 Task: In the  document effectivestudy.pdf Insert horizontal line 'below the text' Create the translated copy of the document in  'French' Select the first point and Clear Formatting
Action: Mouse moved to (238, 383)
Screenshot: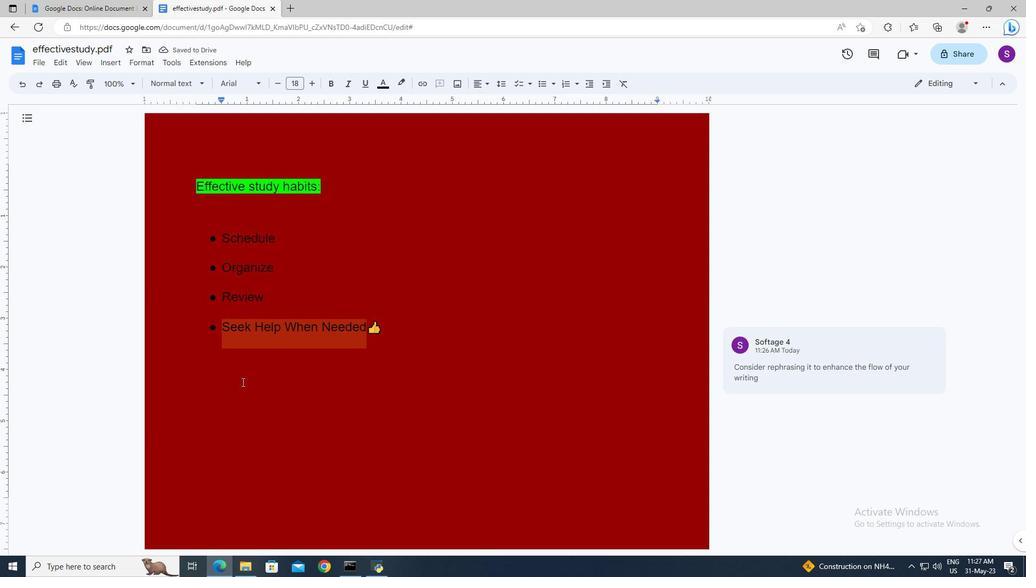 
Action: Mouse pressed left at (238, 383)
Screenshot: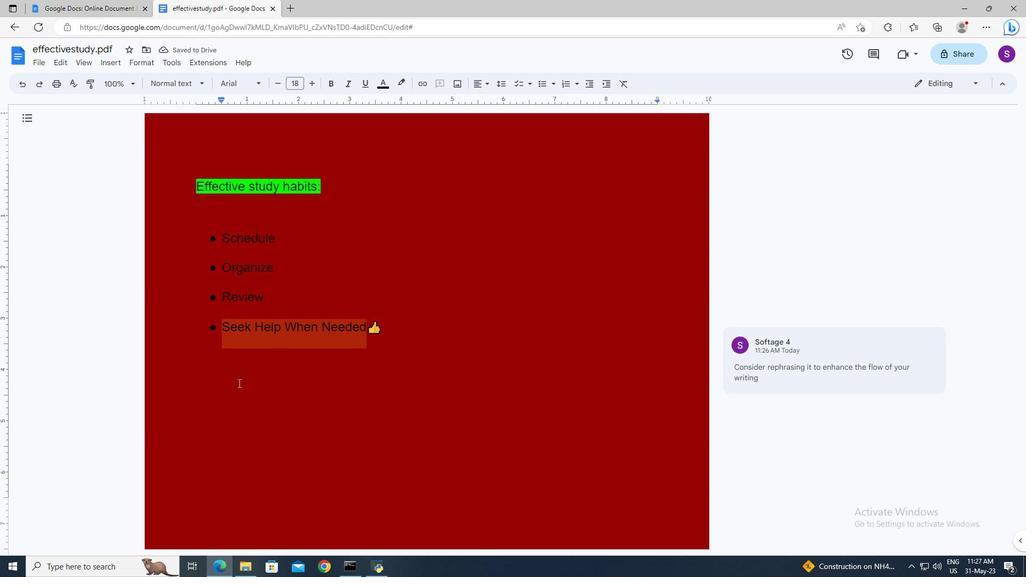 
Action: Mouse moved to (123, 66)
Screenshot: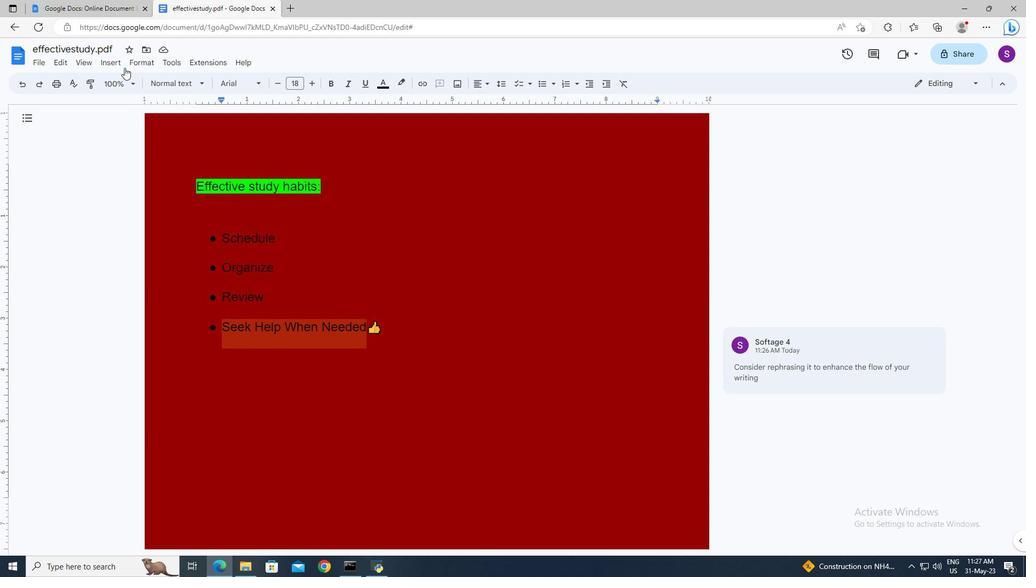 
Action: Mouse pressed left at (123, 66)
Screenshot: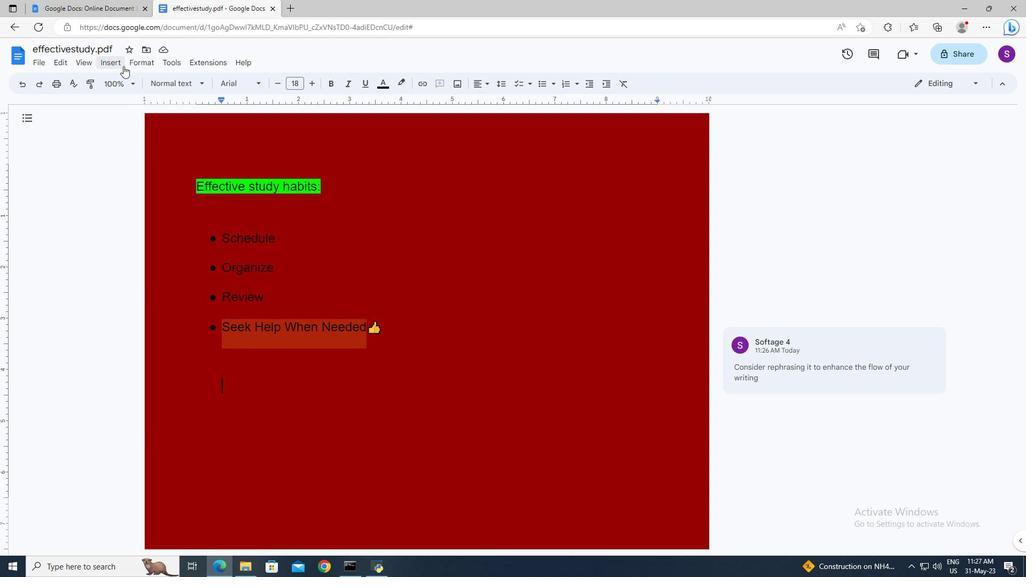 
Action: Mouse moved to (124, 147)
Screenshot: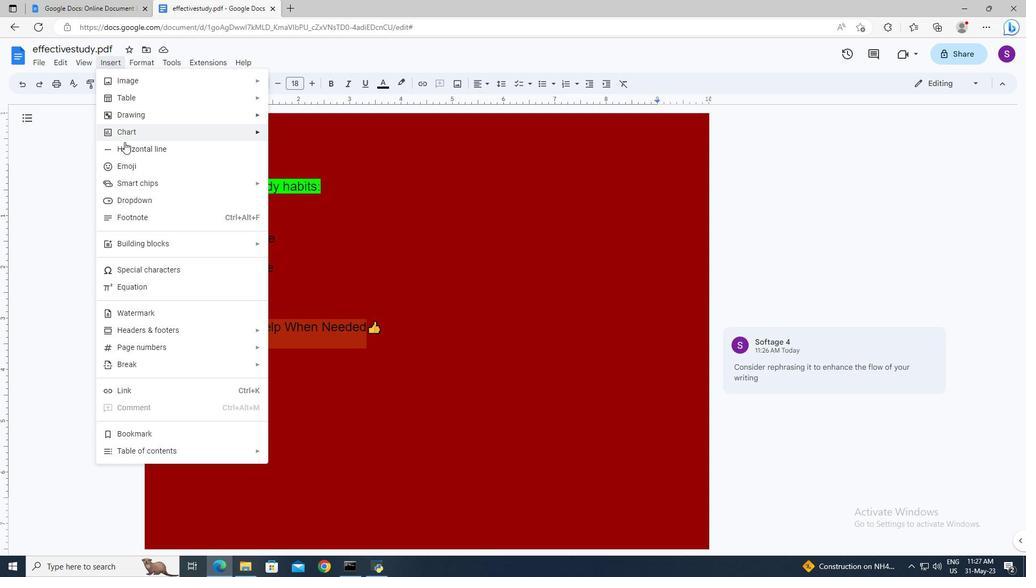 
Action: Mouse pressed left at (124, 147)
Screenshot: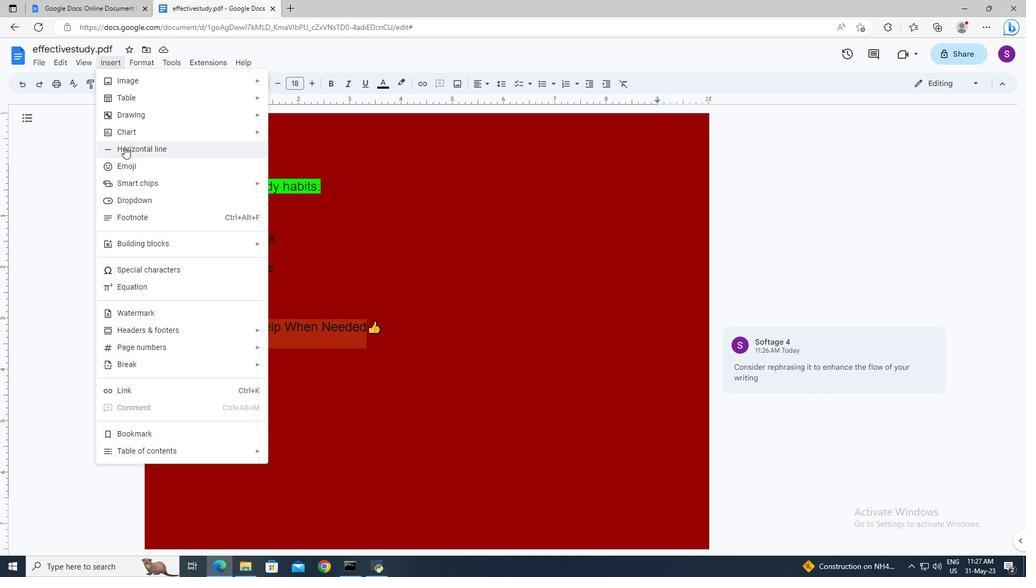 
Action: Mouse moved to (181, 64)
Screenshot: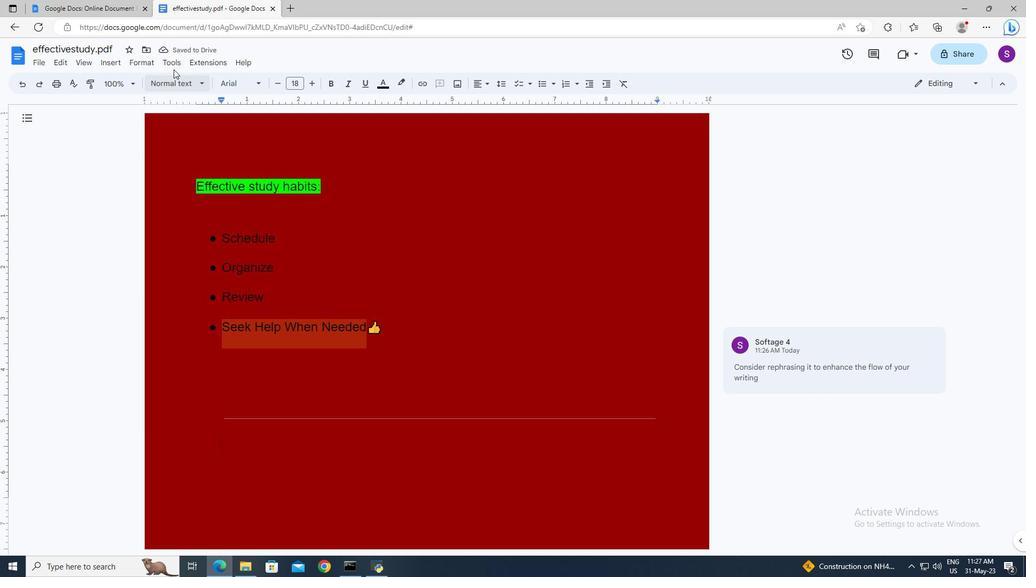 
Action: Mouse pressed left at (181, 64)
Screenshot: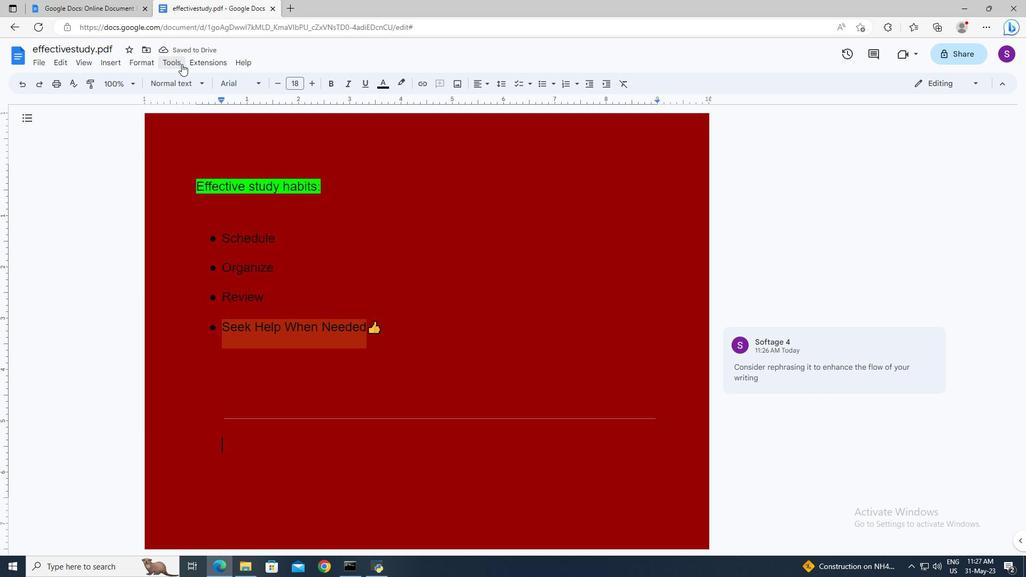 
Action: Mouse moved to (213, 244)
Screenshot: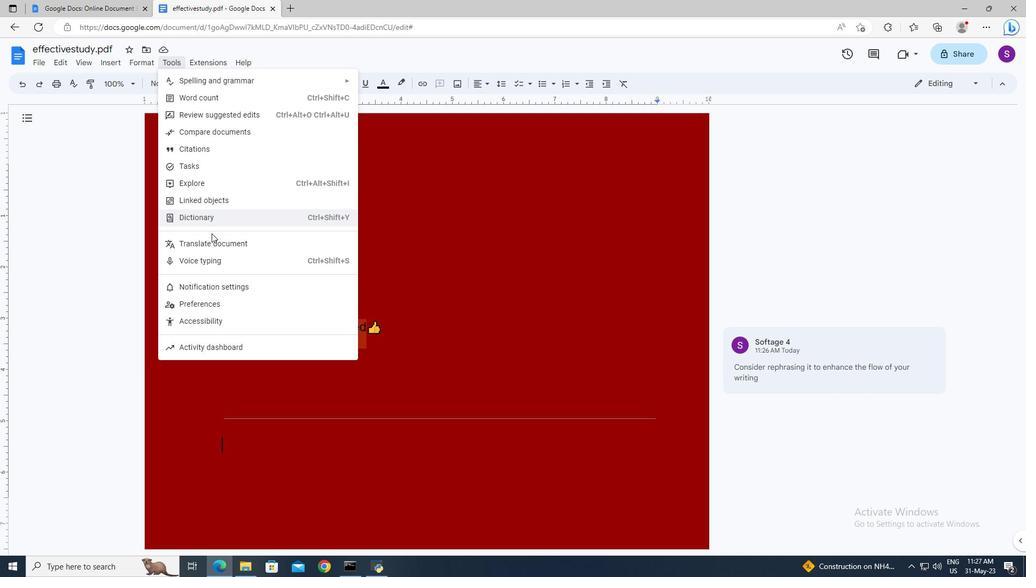 
Action: Mouse pressed left at (213, 244)
Screenshot: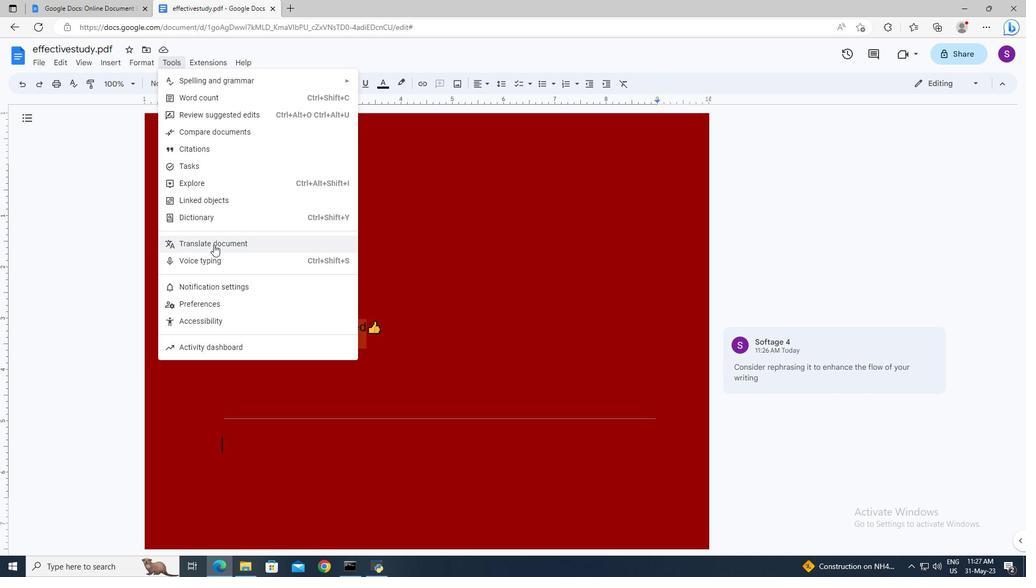 
Action: Mouse moved to (500, 317)
Screenshot: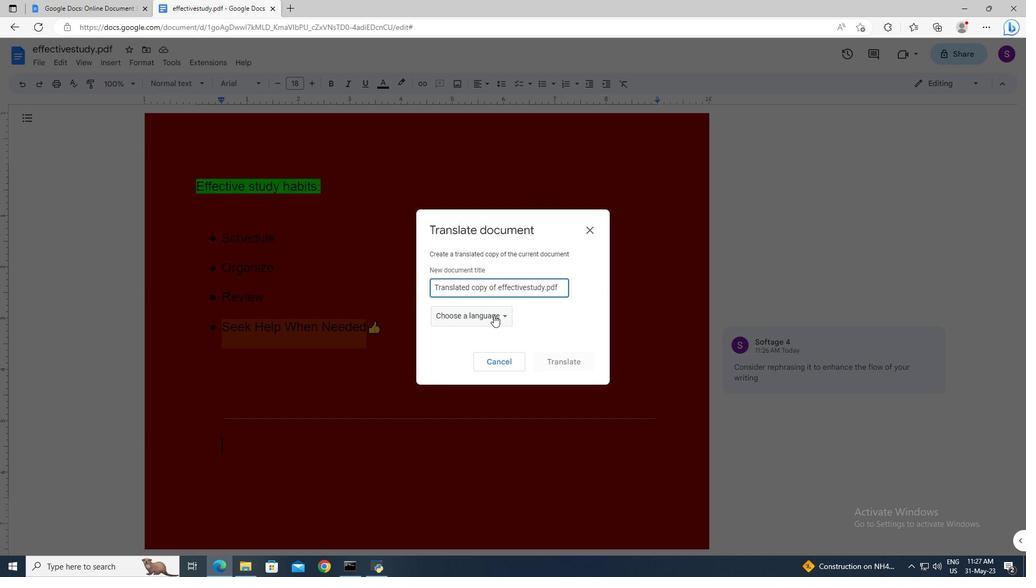 
Action: Mouse pressed left at (500, 317)
Screenshot: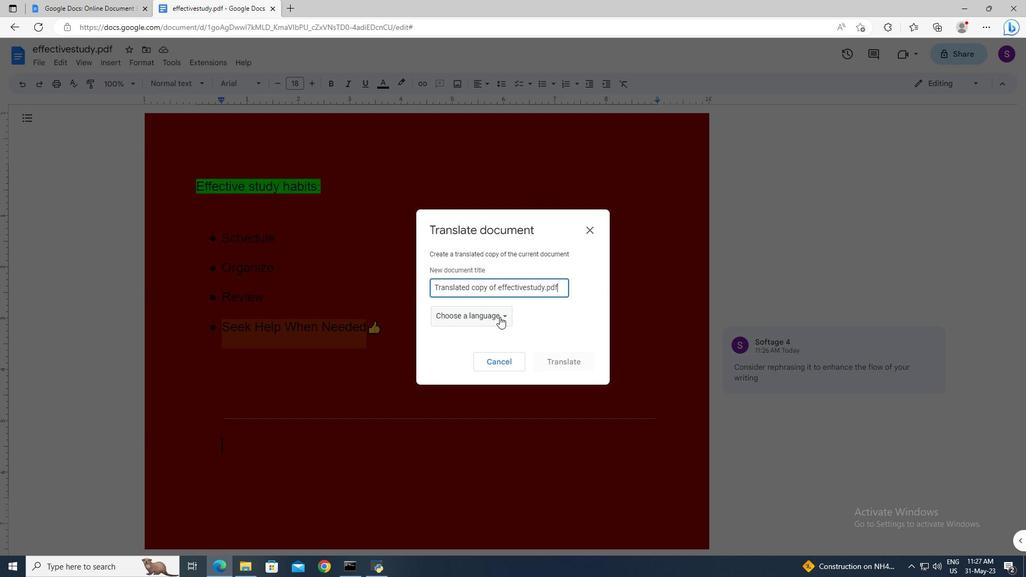 
Action: Mouse moved to (495, 363)
Screenshot: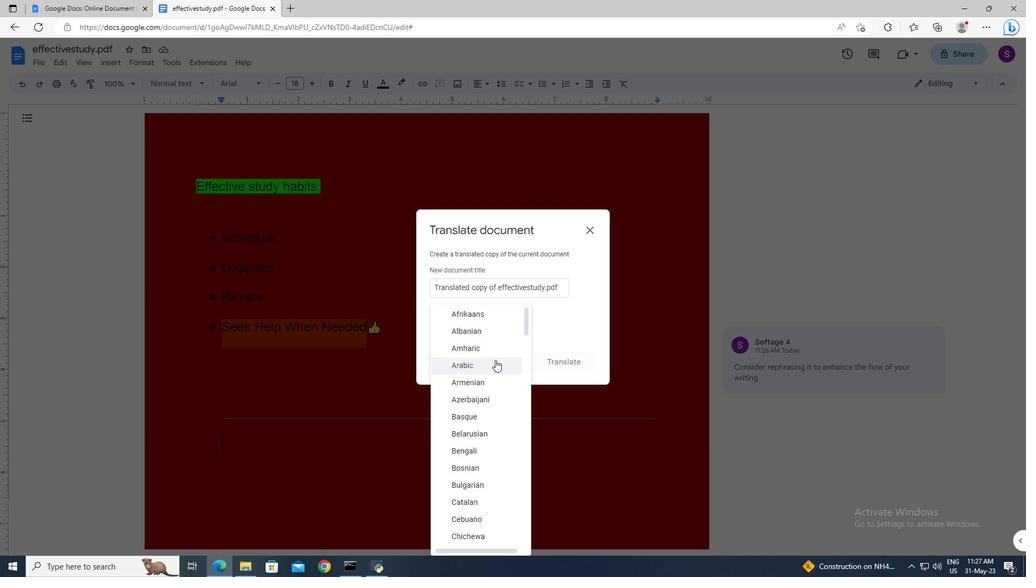 
Action: Mouse scrolled (495, 363) with delta (0, 0)
Screenshot: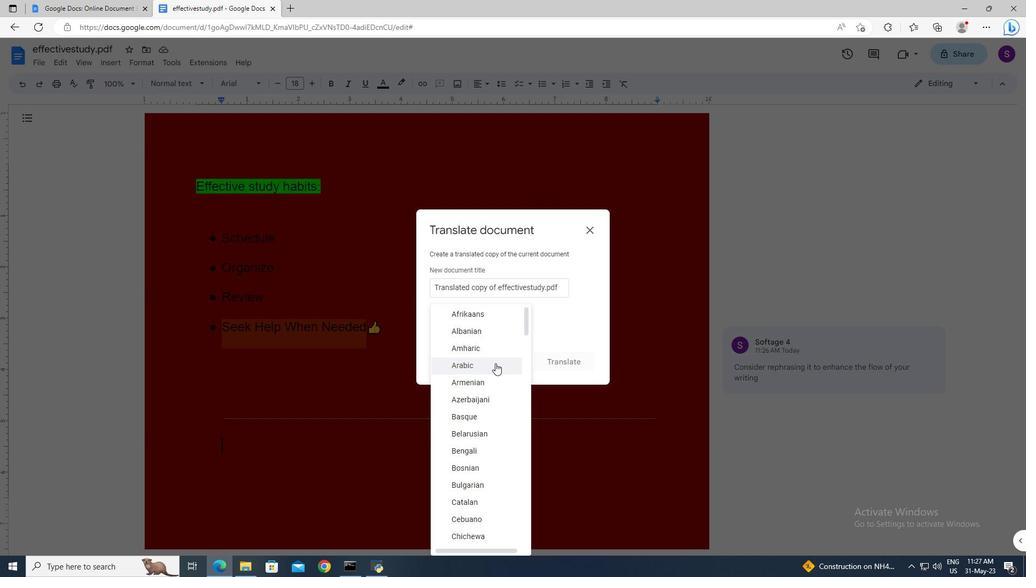 
Action: Mouse scrolled (495, 363) with delta (0, 0)
Screenshot: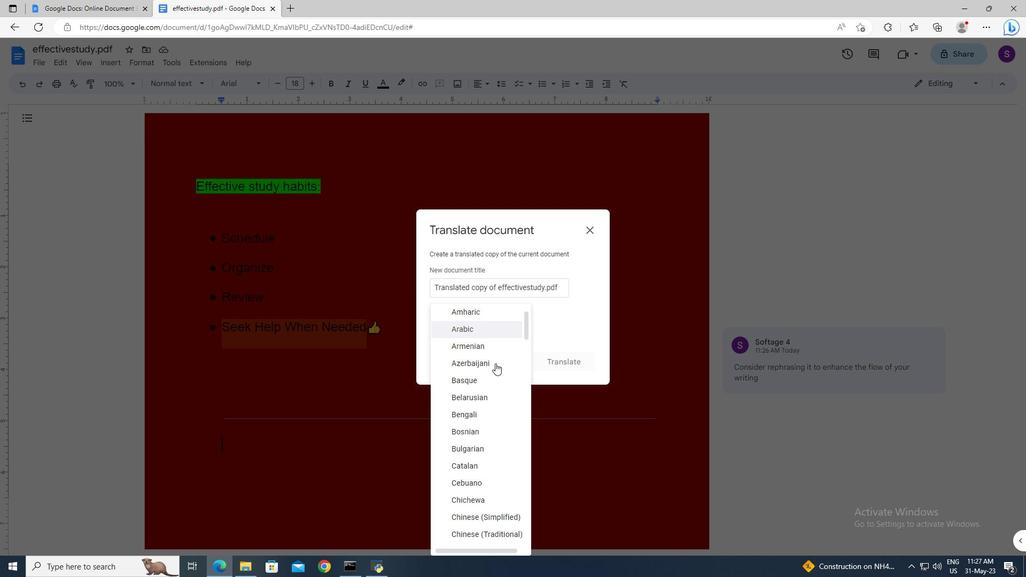 
Action: Mouse scrolled (495, 363) with delta (0, 0)
Screenshot: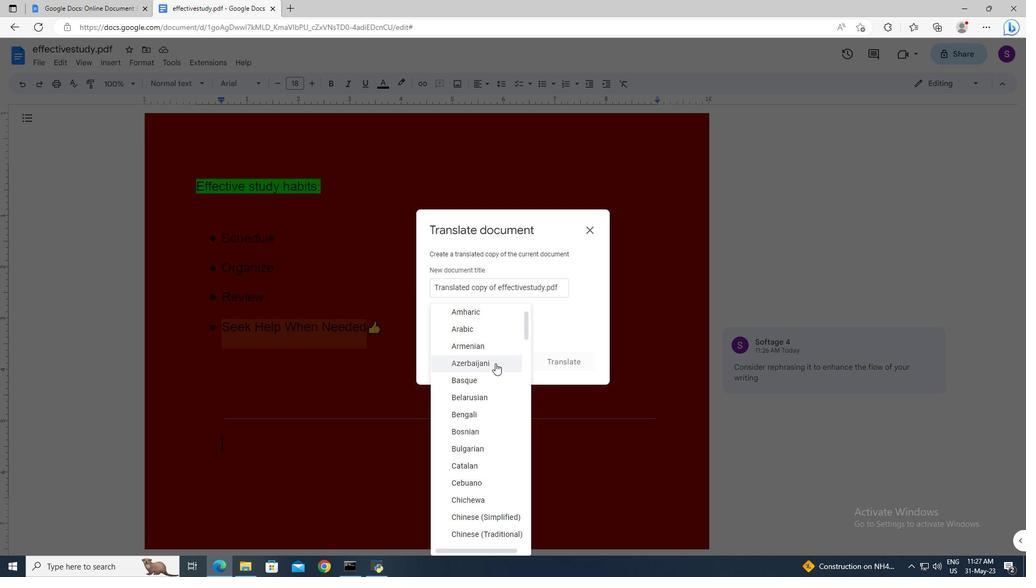 
Action: Mouse scrolled (495, 363) with delta (0, 0)
Screenshot: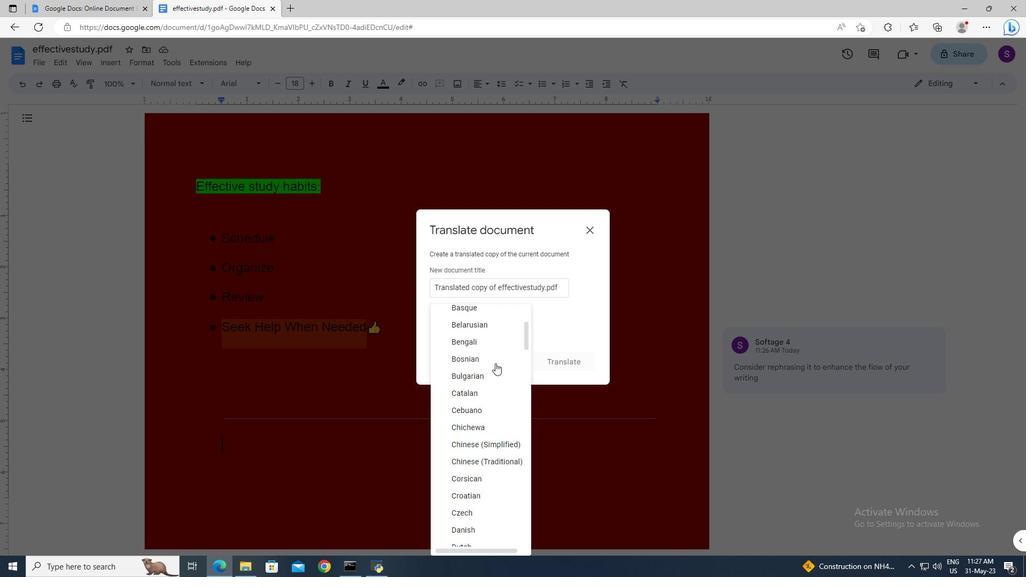 
Action: Mouse scrolled (495, 363) with delta (0, 0)
Screenshot: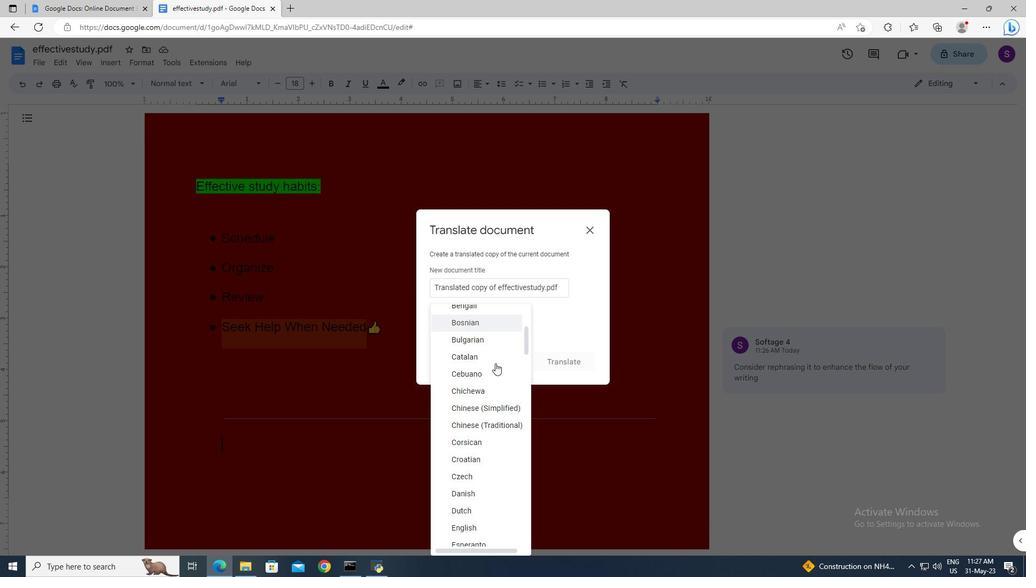 
Action: Mouse scrolled (495, 363) with delta (0, 0)
Screenshot: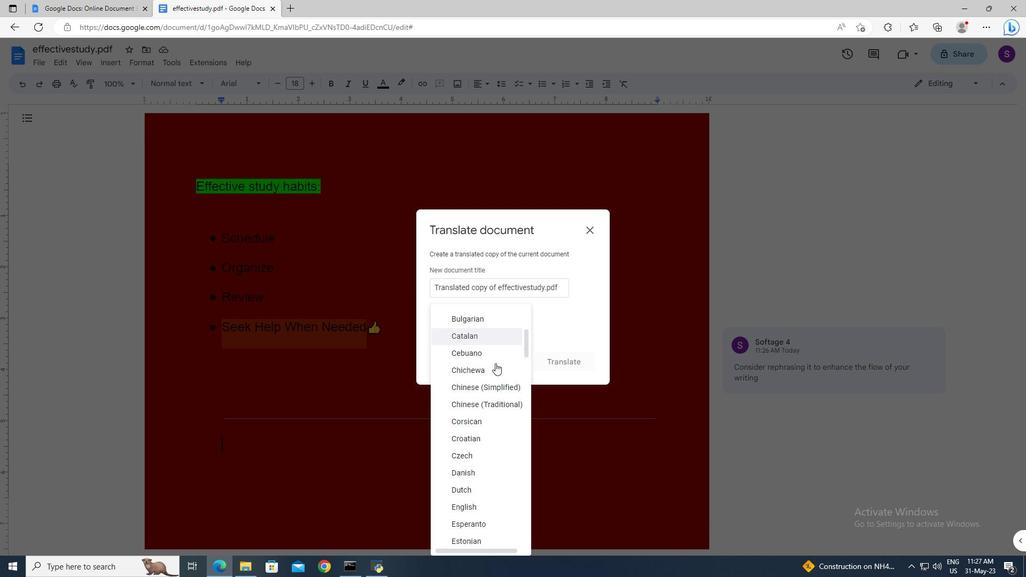 
Action: Mouse scrolled (495, 363) with delta (0, 0)
Screenshot: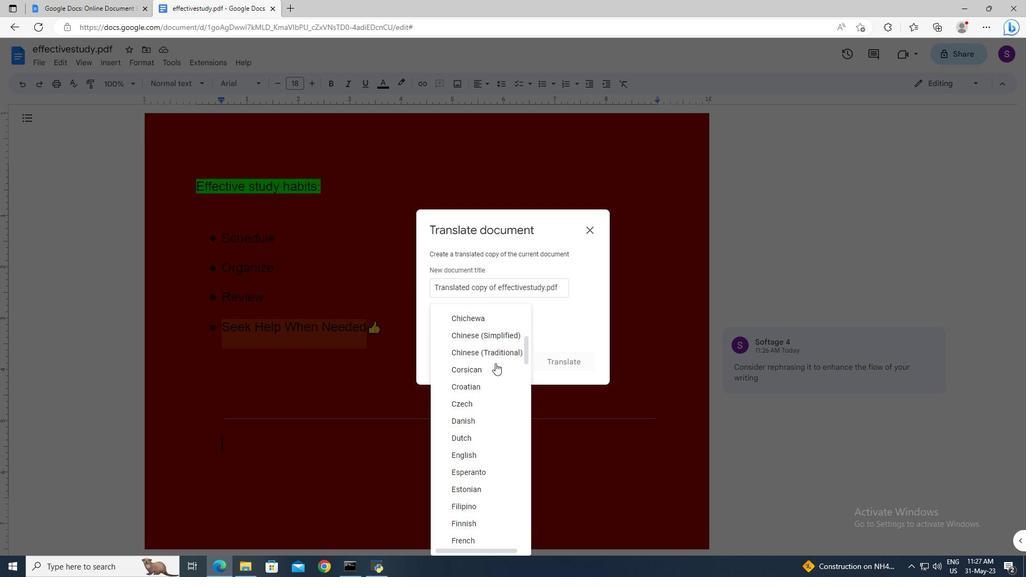 
Action: Mouse moved to (468, 499)
Screenshot: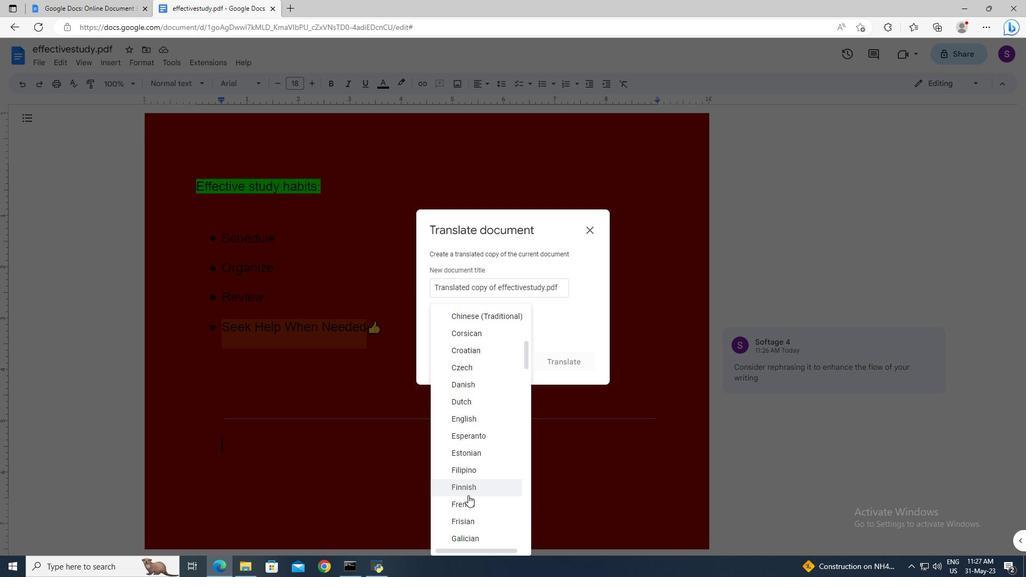 
Action: Mouse pressed left at (468, 499)
Screenshot: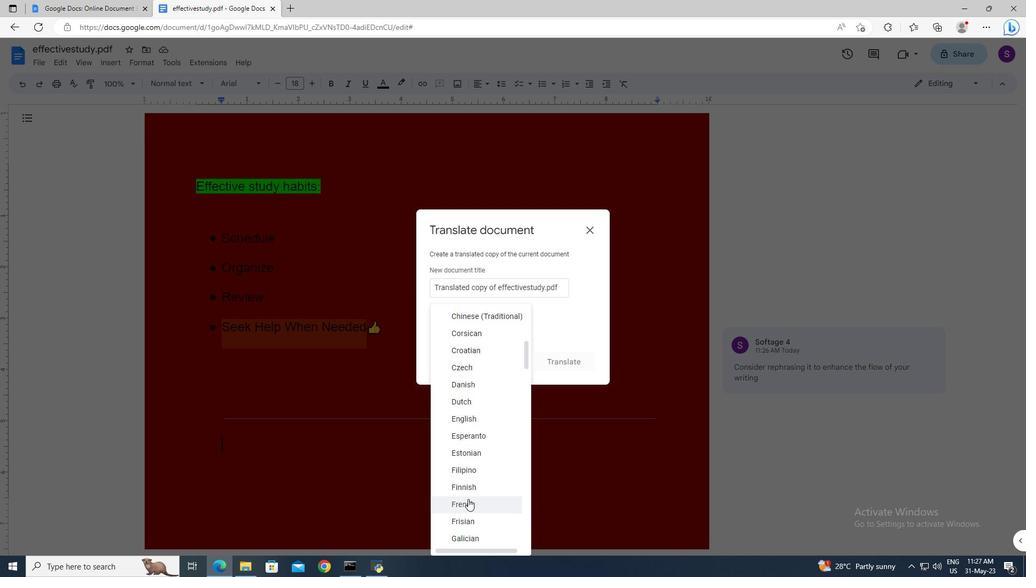 
Action: Mouse moved to (542, 367)
Screenshot: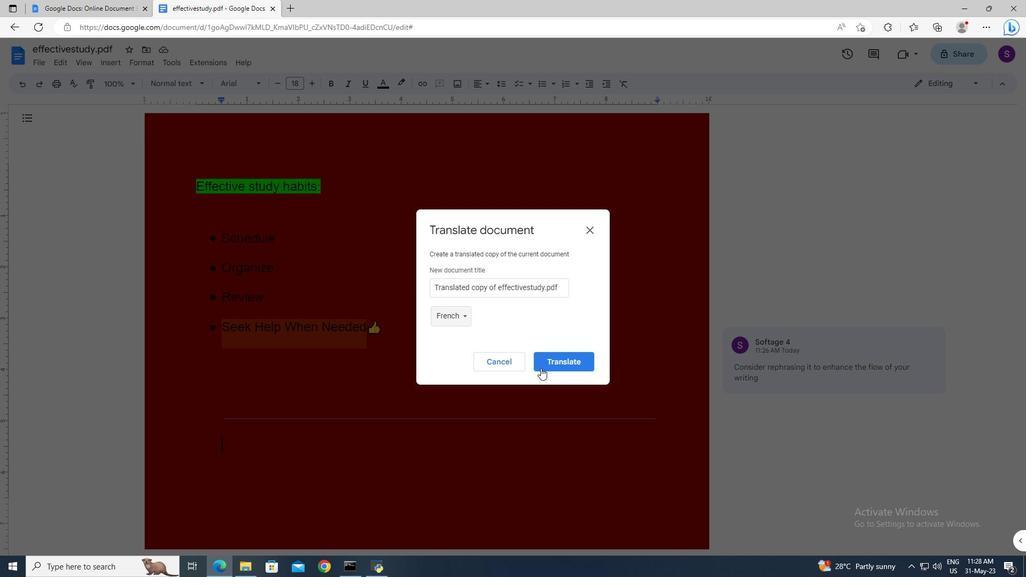
Action: Mouse pressed left at (542, 367)
Screenshot: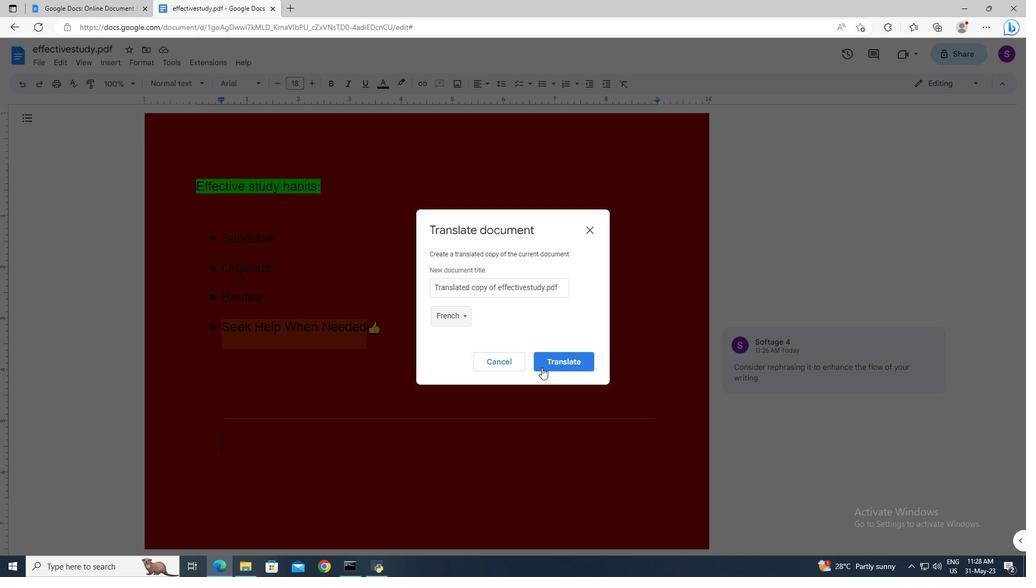 
Action: Mouse moved to (231, 0)
Screenshot: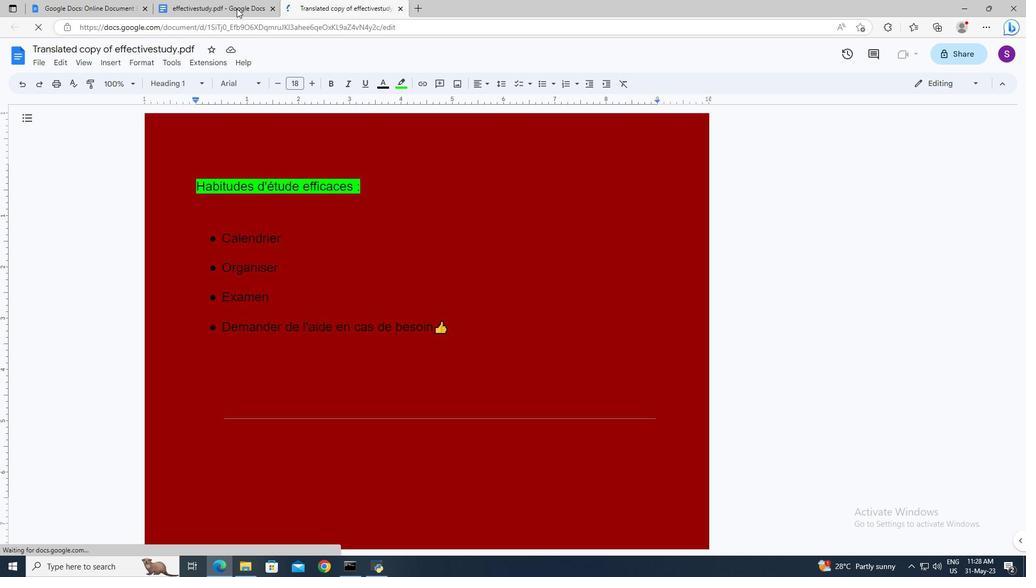 
Action: Mouse pressed left at (231, 0)
Screenshot: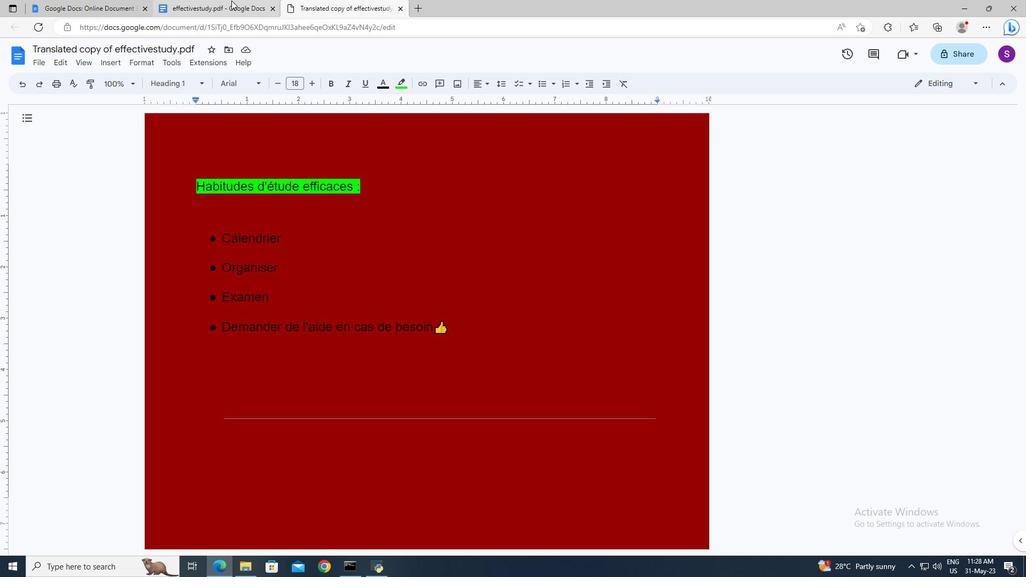 
Action: Mouse moved to (222, 239)
Screenshot: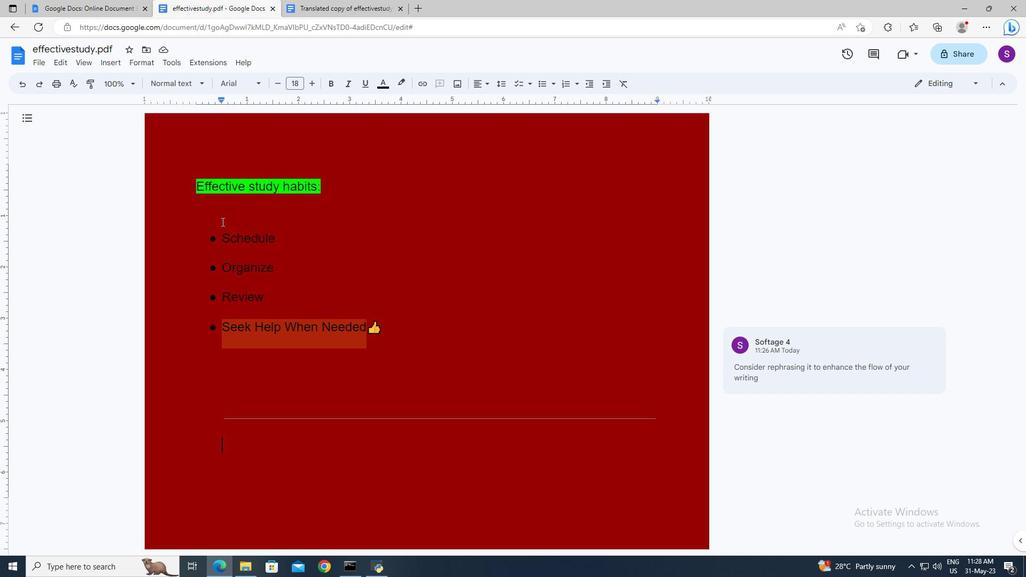 
Action: Mouse pressed left at (222, 239)
Screenshot: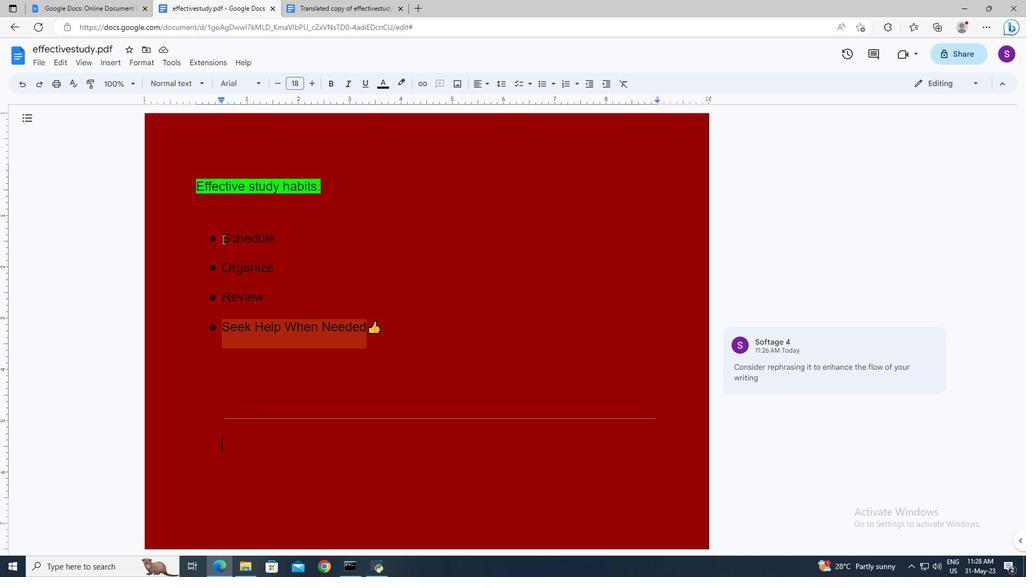 
Action: Mouse moved to (223, 239)
Screenshot: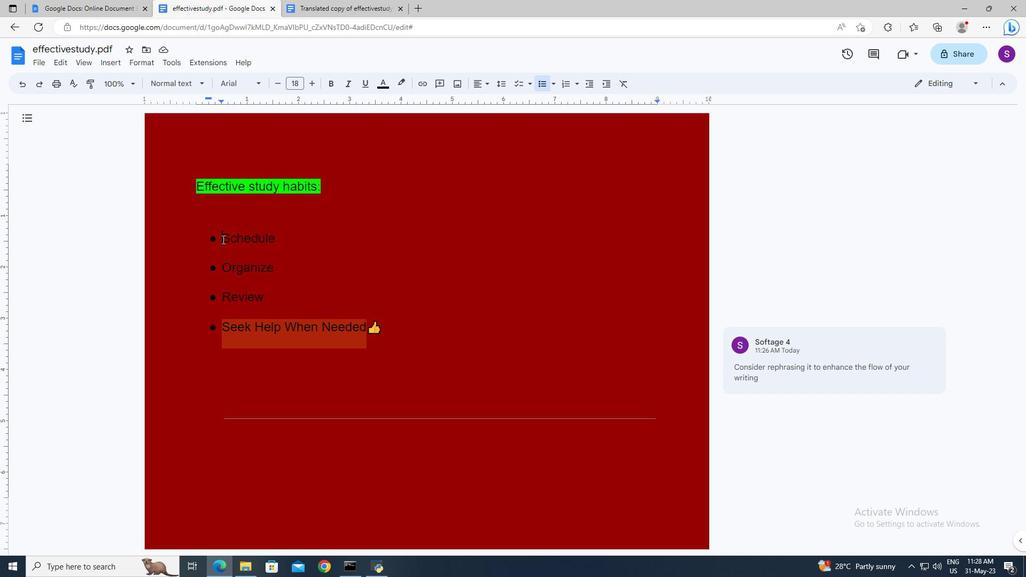 
Action: Key pressed <Key.shift><Key.right>
Screenshot: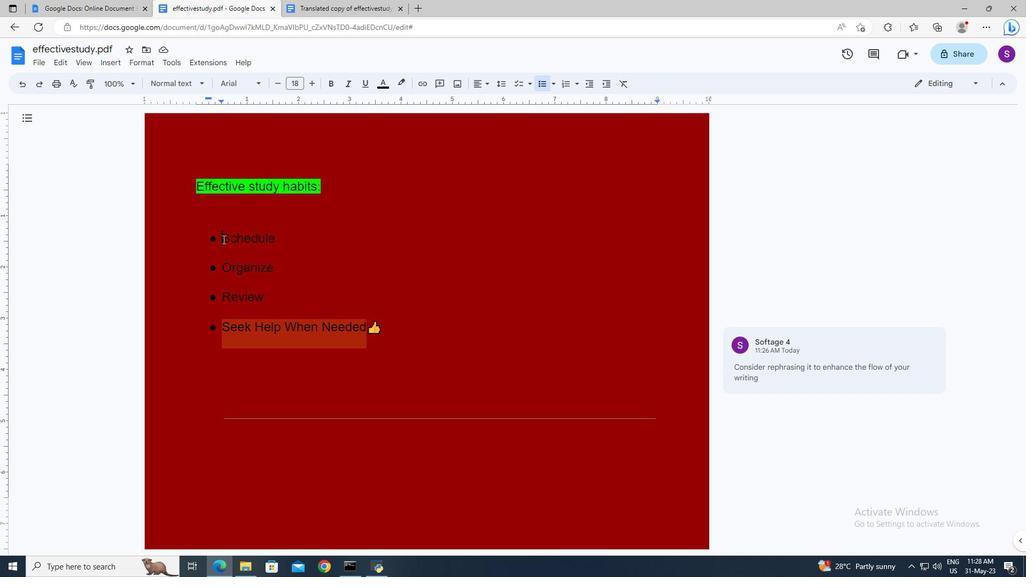 
Action: Mouse moved to (629, 82)
Screenshot: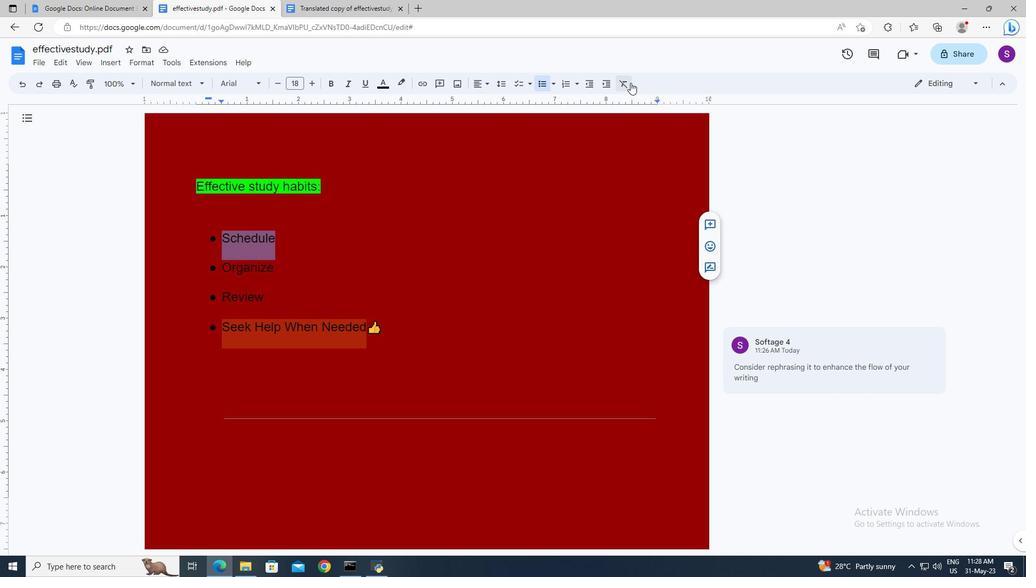 
Action: Mouse pressed left at (629, 82)
Screenshot: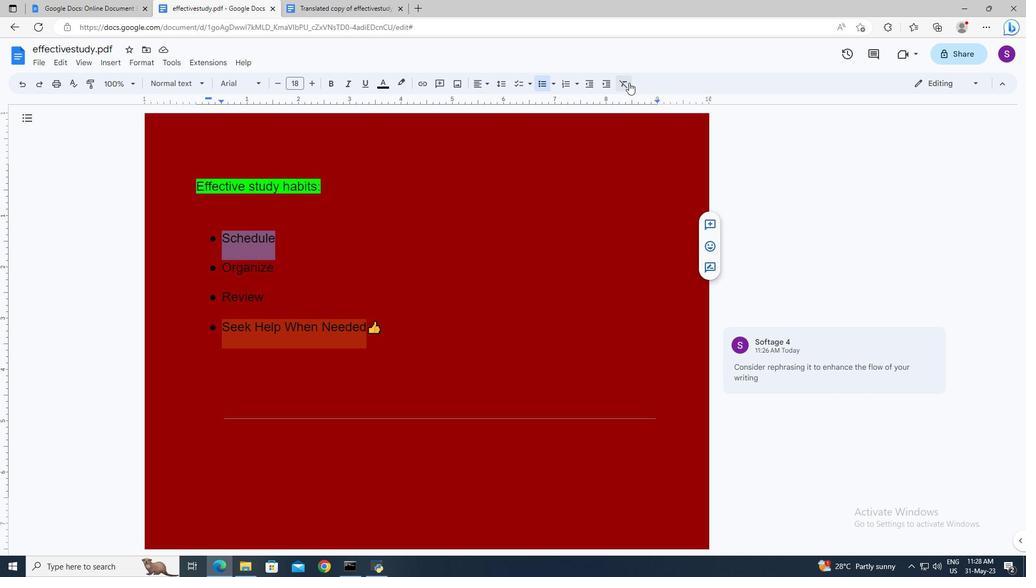 
Action: Mouse moved to (533, 241)
Screenshot: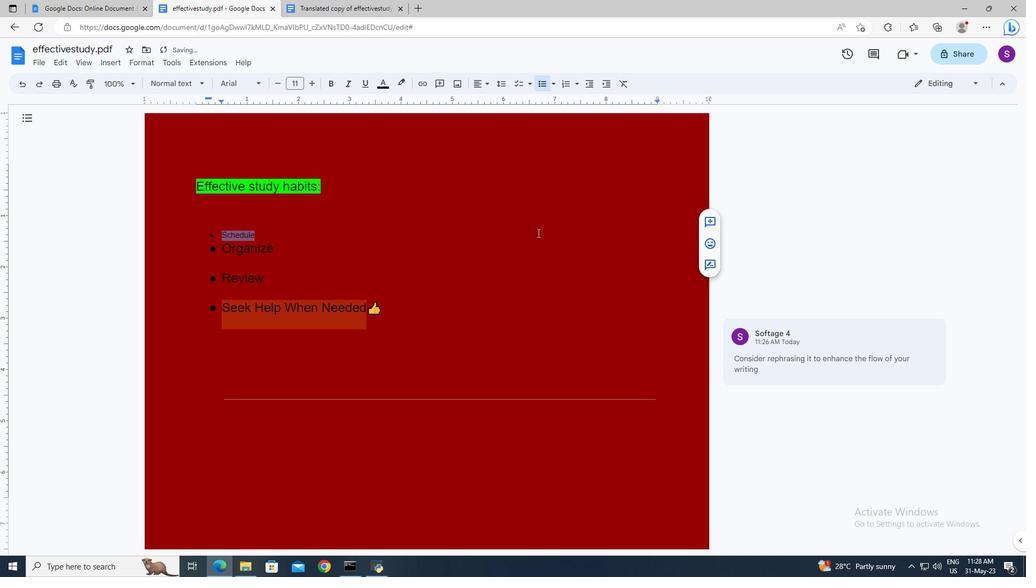 
Action: Mouse pressed left at (533, 241)
Screenshot: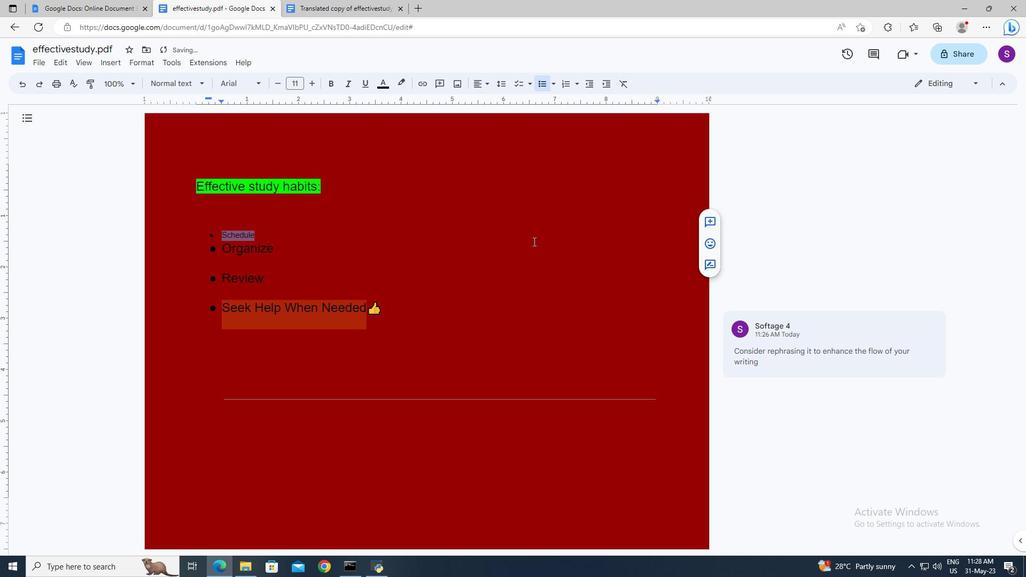 
Action: Mouse moved to (533, 242)
Screenshot: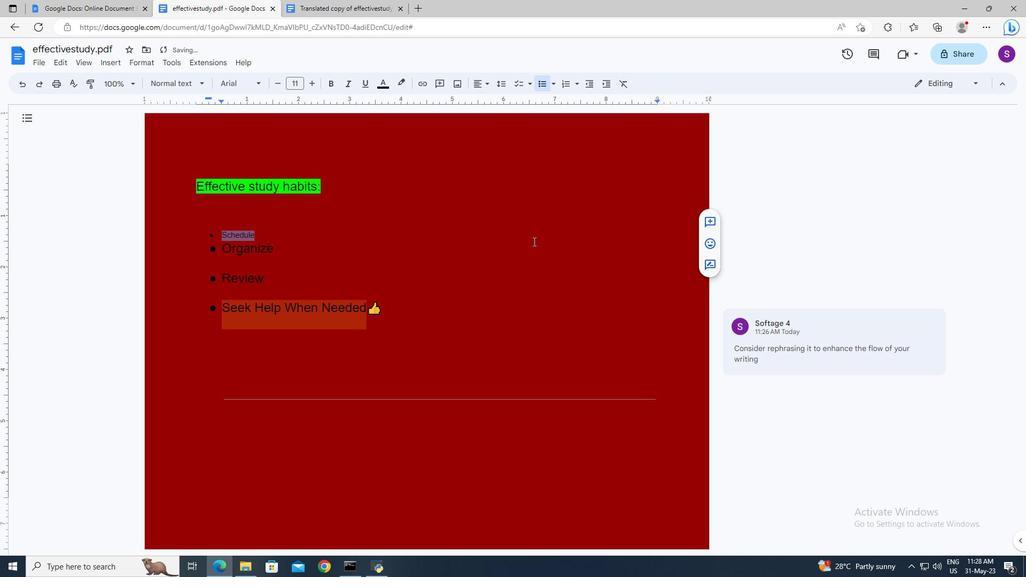 
